 Task: Create New Customer with Customer Name: Eagle Eye Trading Post, Billing Address Line1: 1475 Vineyard Drive, Billing Address Line2:  Independence, Billing Address Line3:  Ohio 44131, Cell Number: 404-617-0247
Action: Mouse moved to (182, 31)
Screenshot: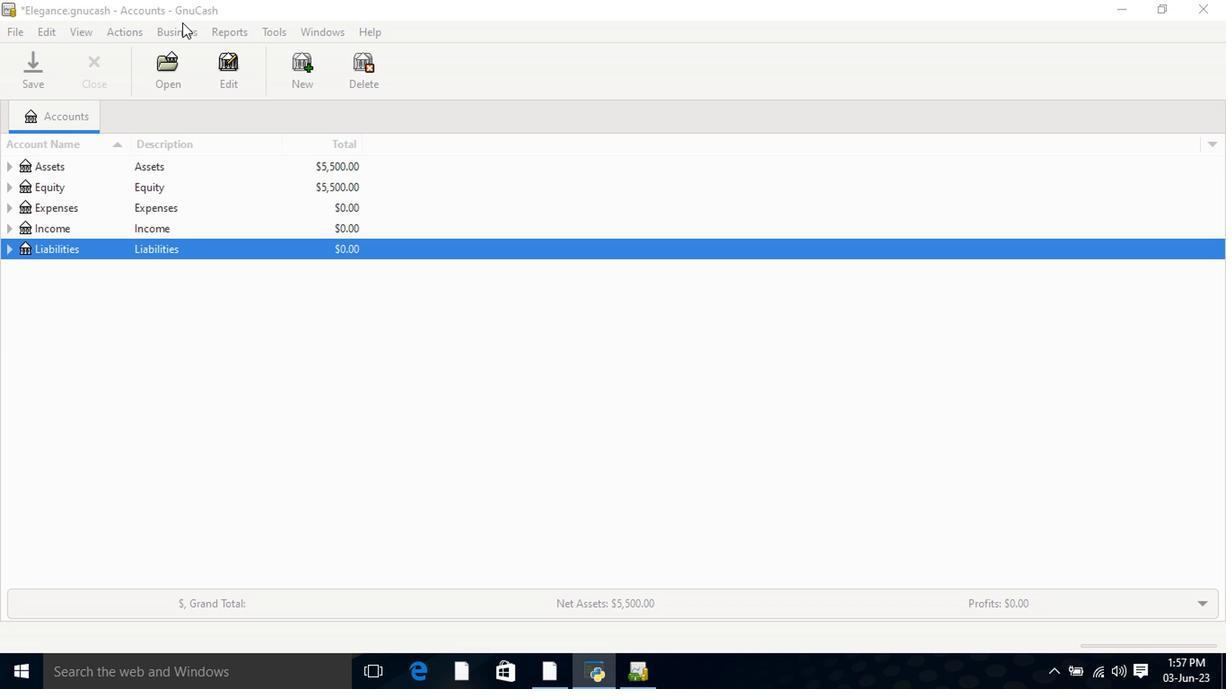 
Action: Mouse pressed left at (182, 31)
Screenshot: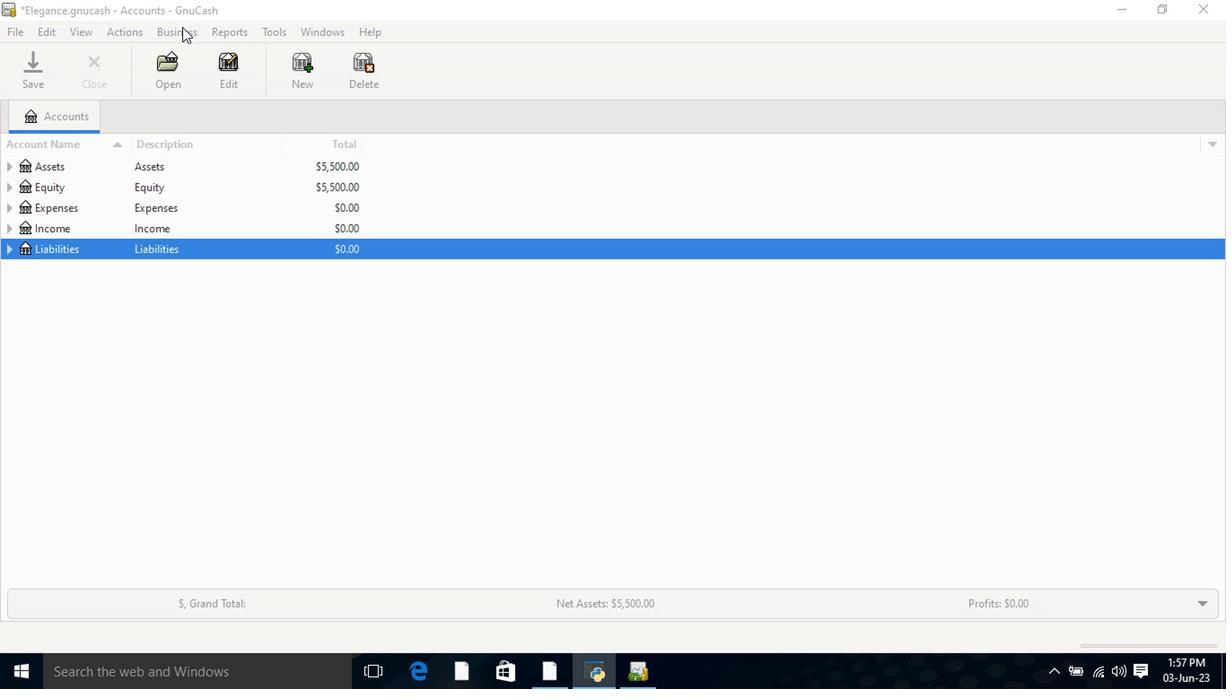 
Action: Mouse moved to (362, 77)
Screenshot: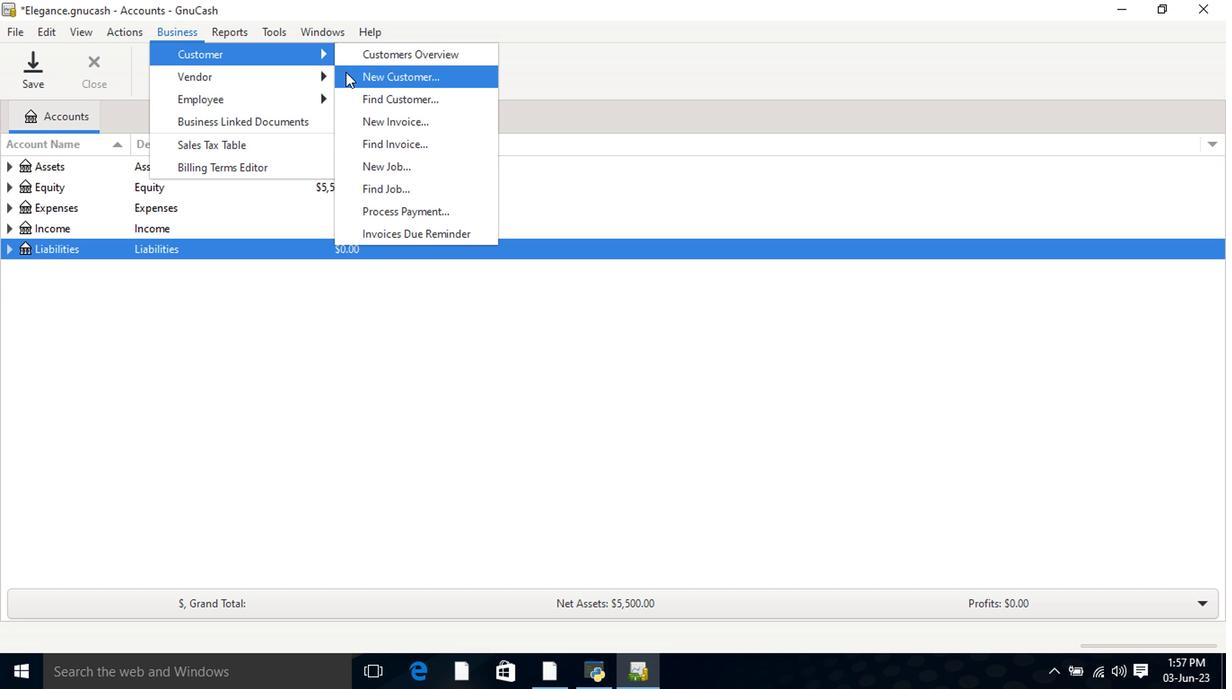 
Action: Mouse pressed left at (362, 77)
Screenshot: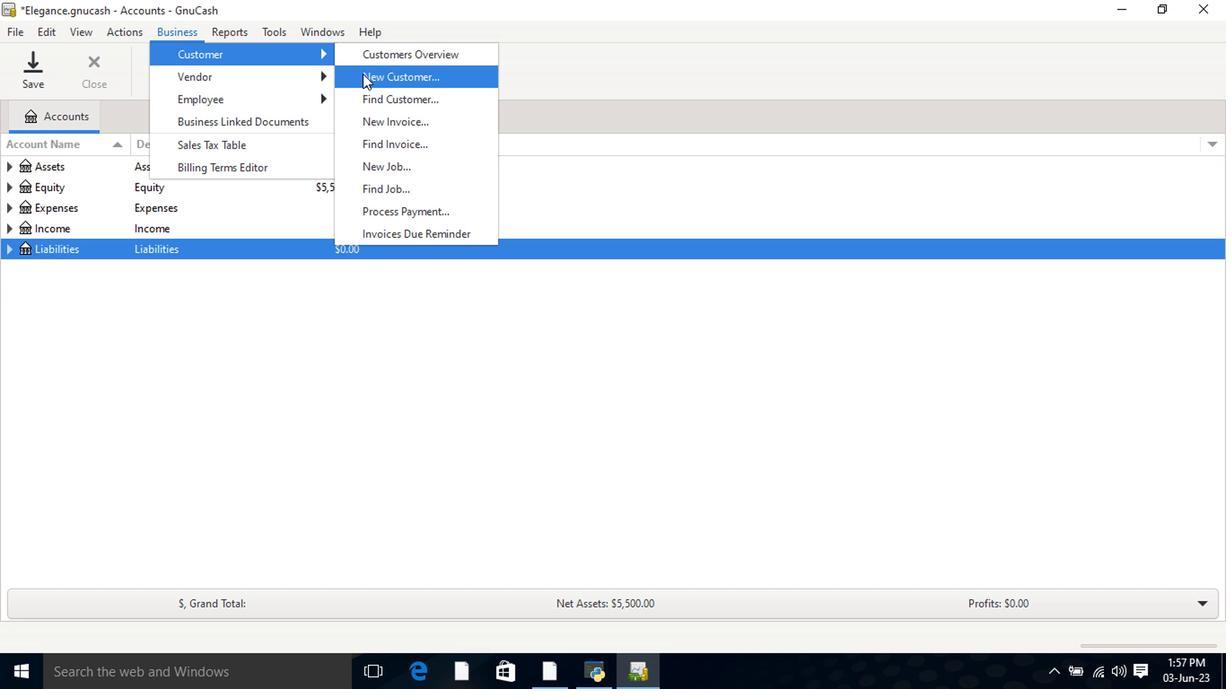 
Action: Mouse moved to (604, 200)
Screenshot: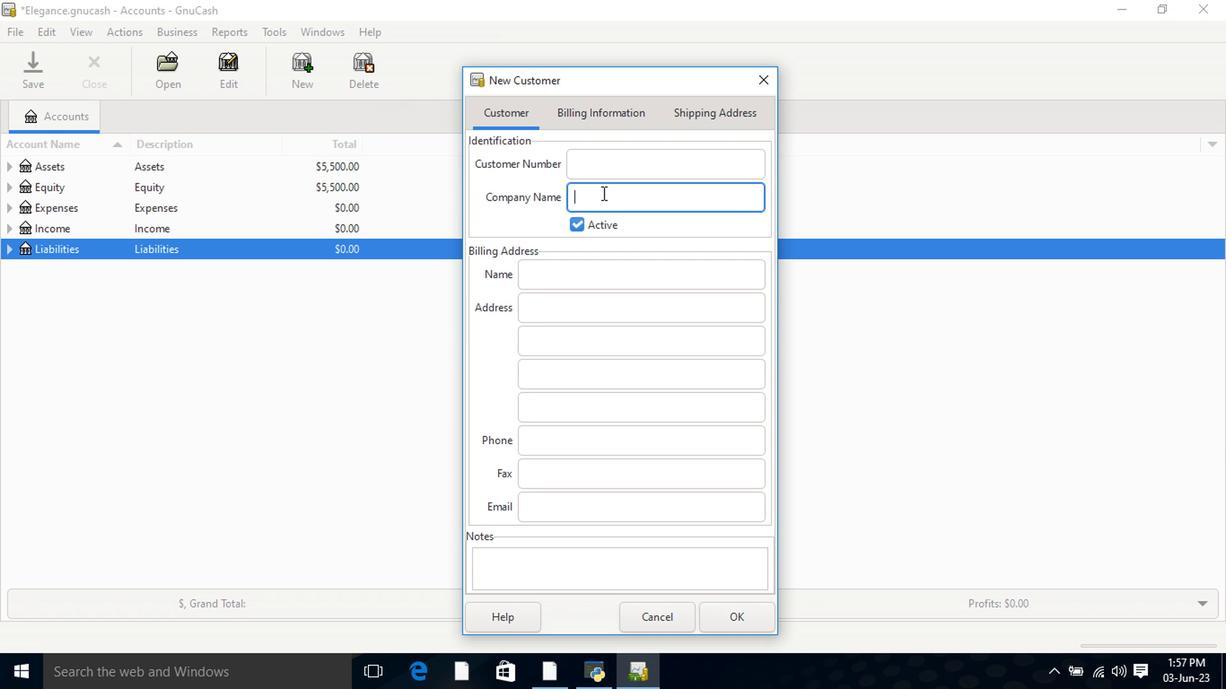 
Action: Key pressed <Key.shift>Eagle<Key.space><Key.shift>Eye<Key.space><Key.shift>Trading<Key.space><Key.shift>Post<Key.tab><Key.tab><Key.tab>
Screenshot: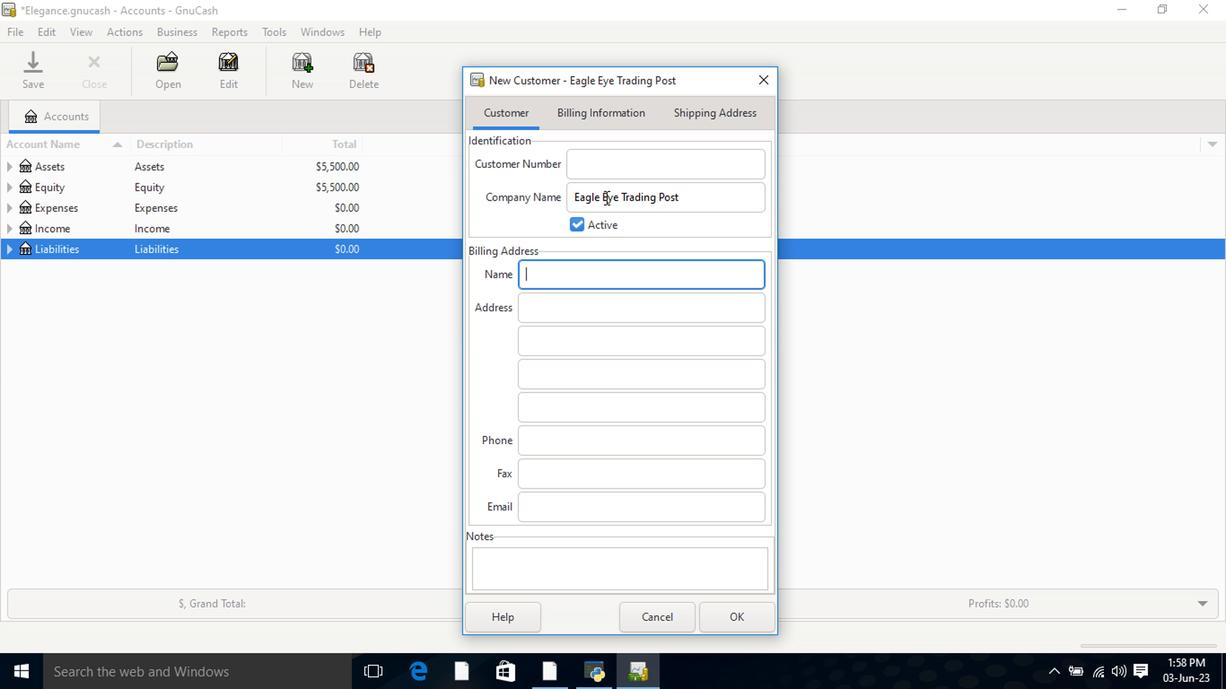 
Action: Mouse moved to (961, 387)
Screenshot: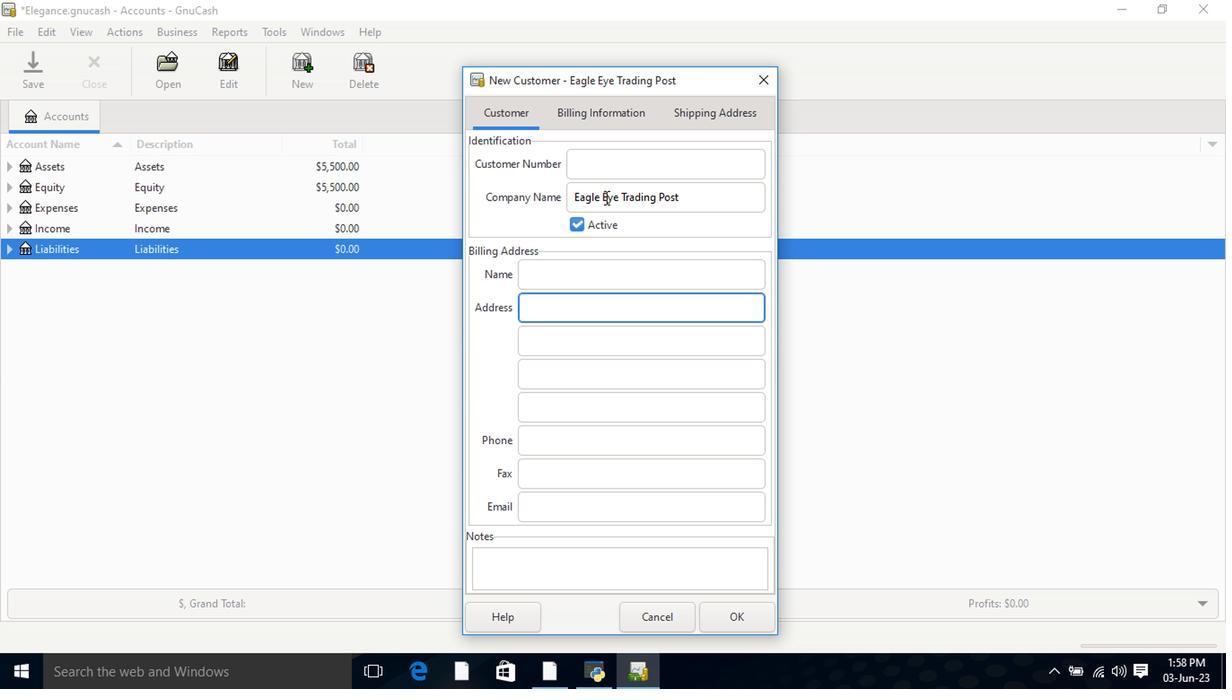 
Action: Key pressed 1475<Key.space><Key.shift>Vineyard<Key.space><Key.shift>Drive<Key.tab><Key.shift>Independence<Key.tab><Key.shift>Ohio<Key.space>44131<Key.tab><Key.tab>404-617-0247
Screenshot: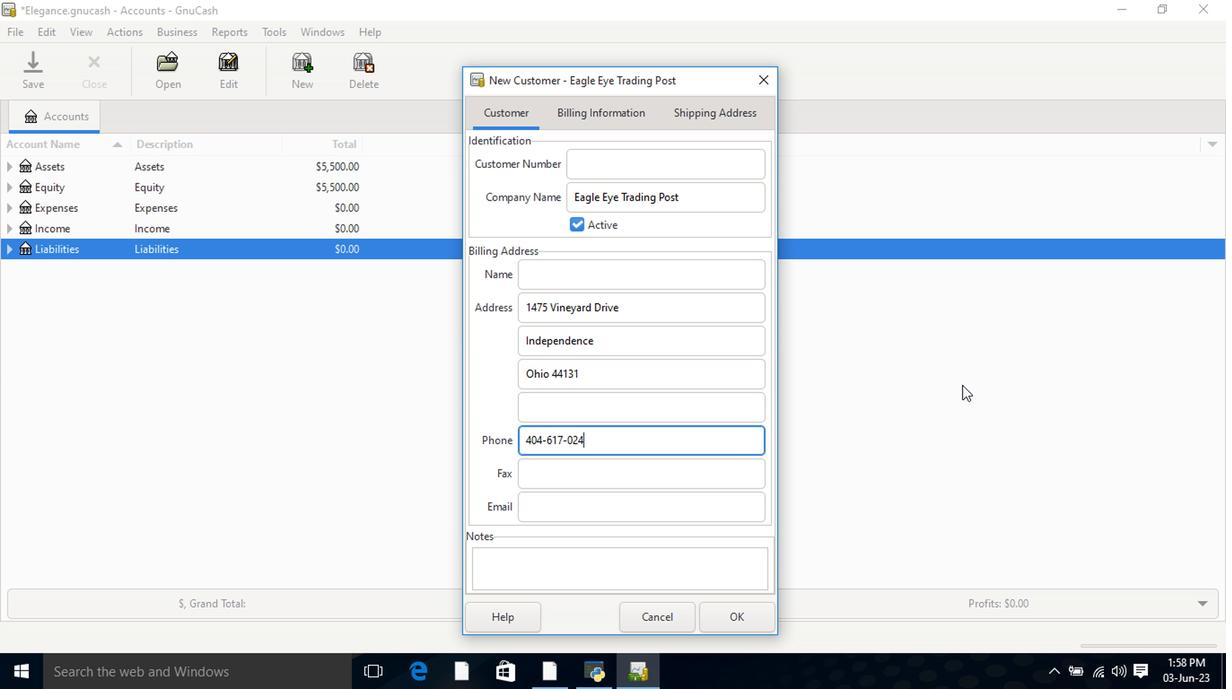 
Action: Mouse moved to (627, 123)
Screenshot: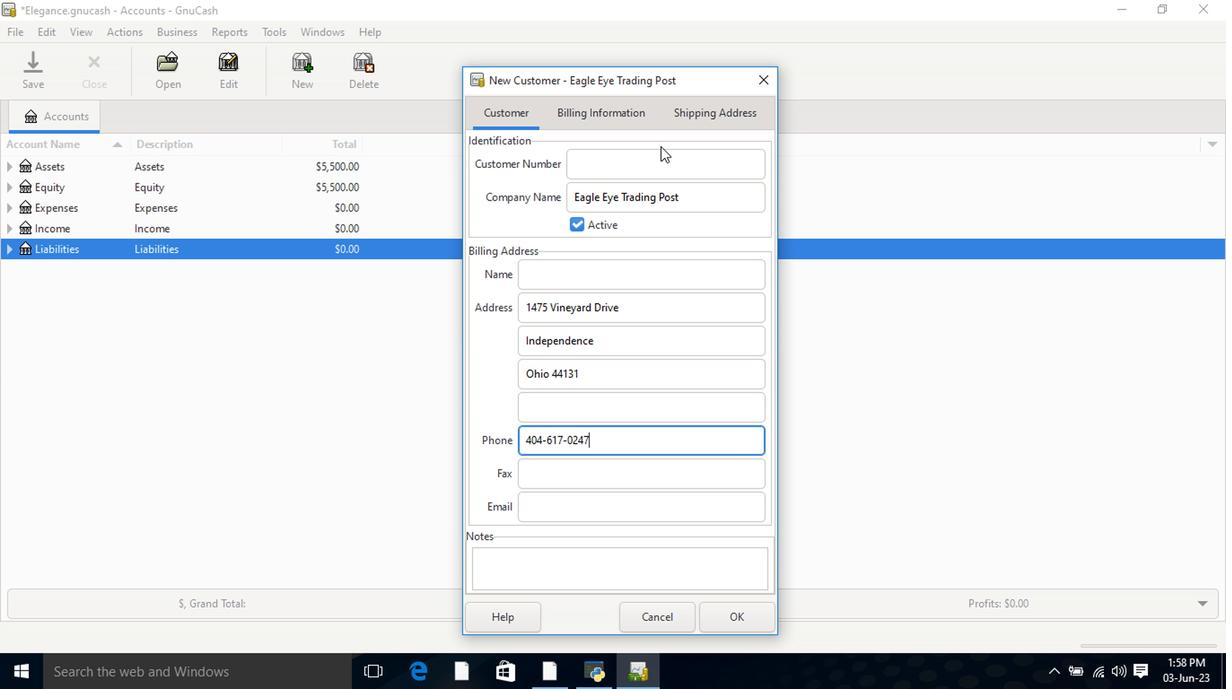 
Action: Mouse pressed left at (627, 123)
Screenshot: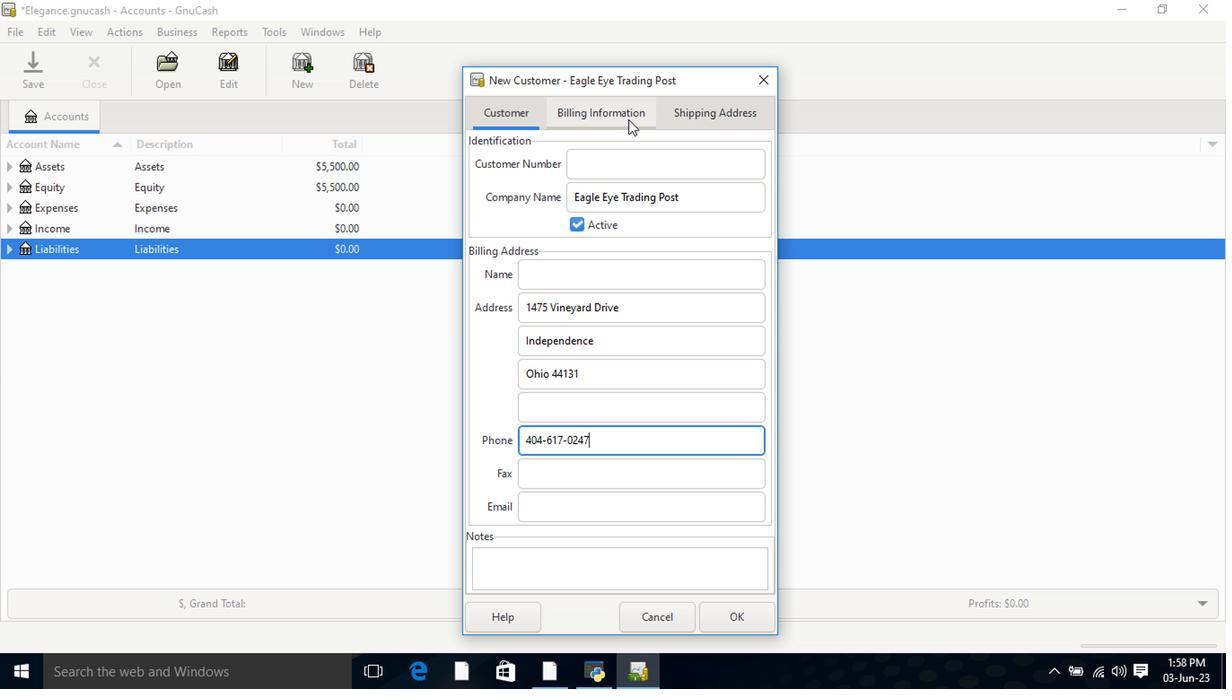 
Action: Mouse moved to (747, 116)
Screenshot: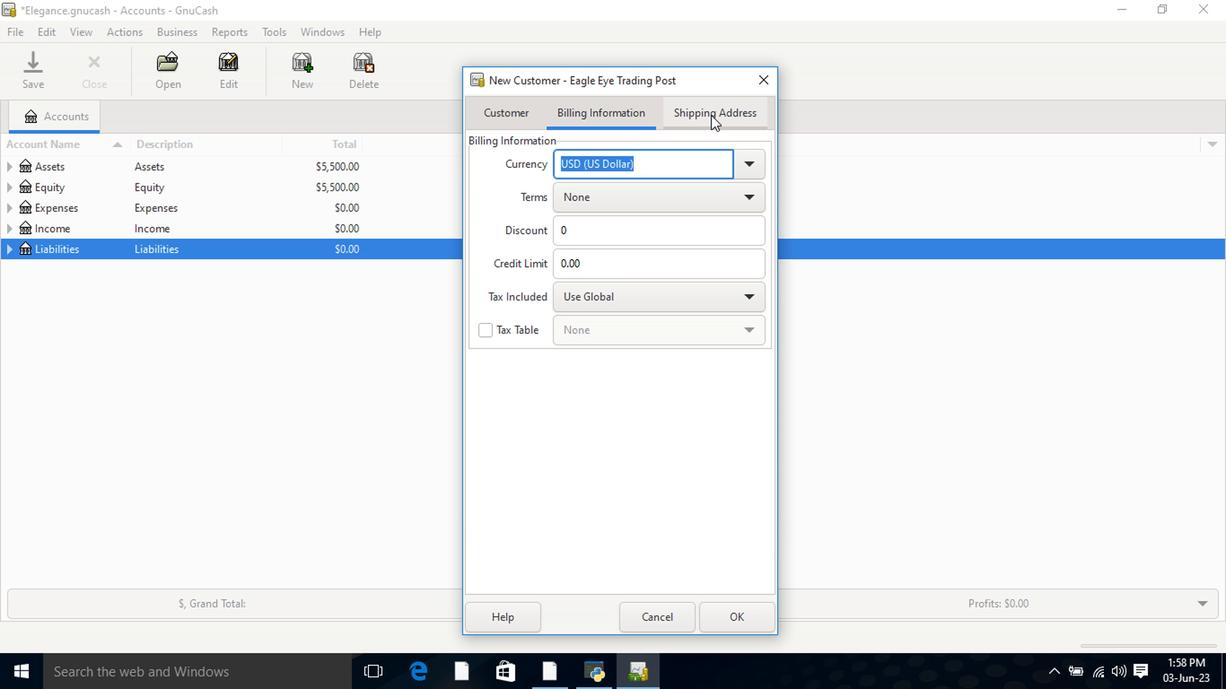 
Action: Mouse pressed left at (747, 116)
Screenshot: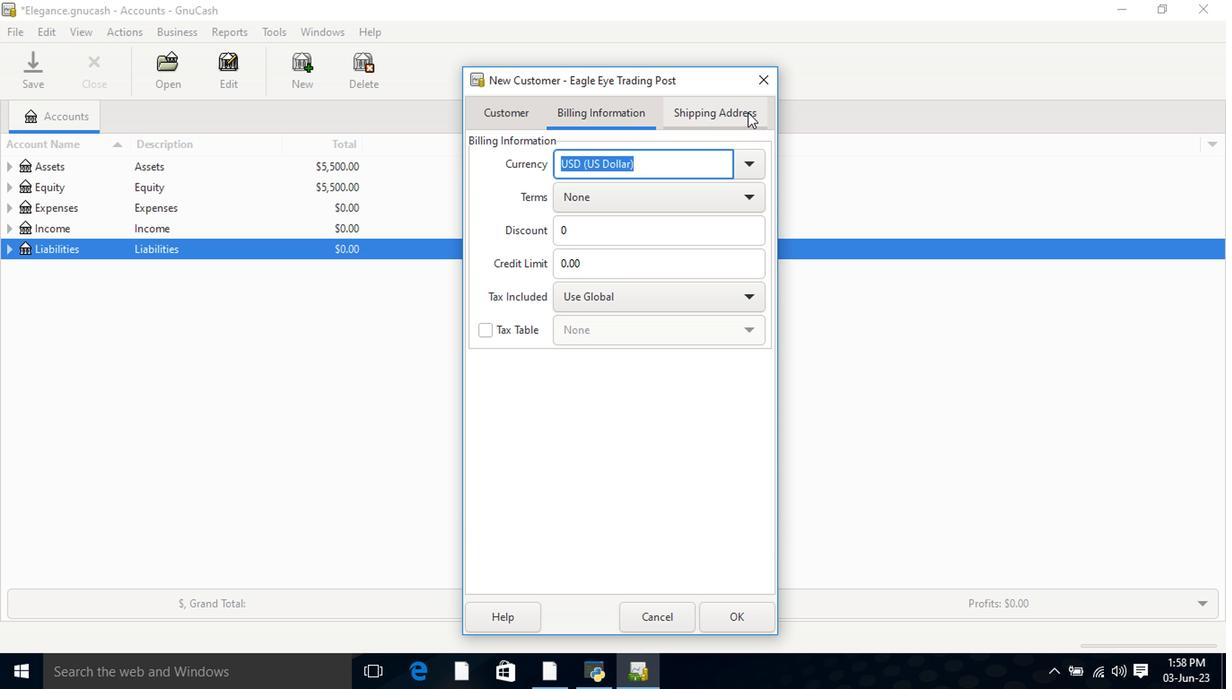 
Action: Mouse moved to (734, 618)
Screenshot: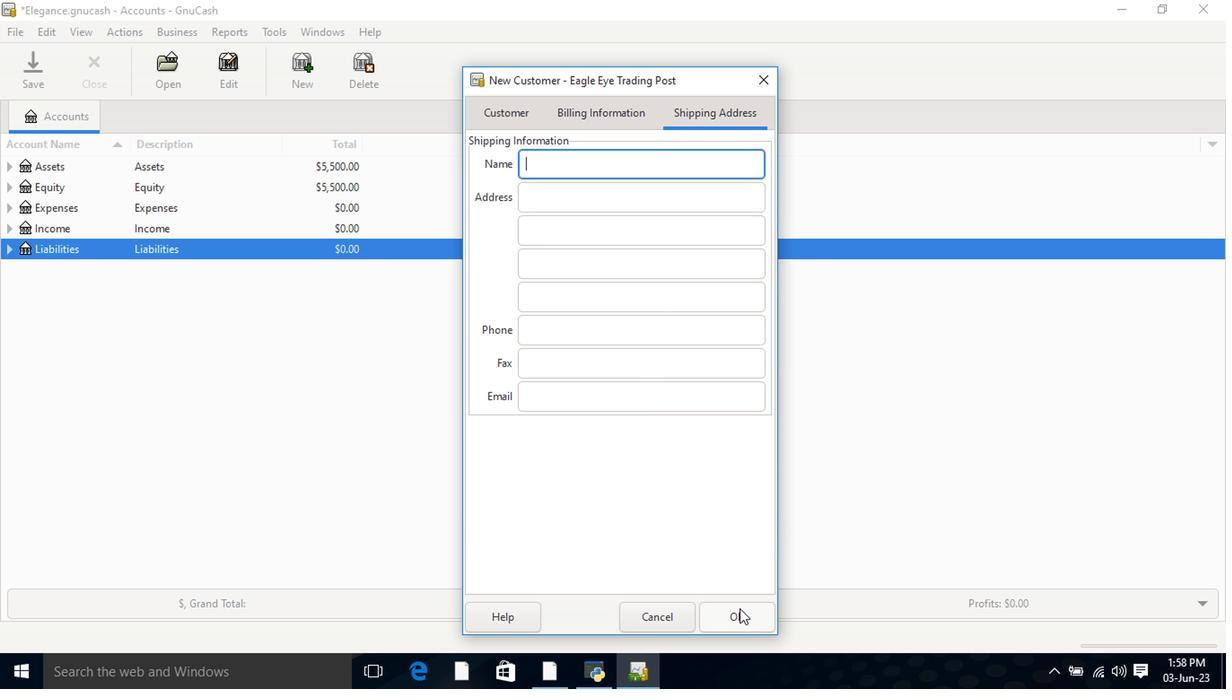 
Action: Mouse pressed left at (734, 618)
Screenshot: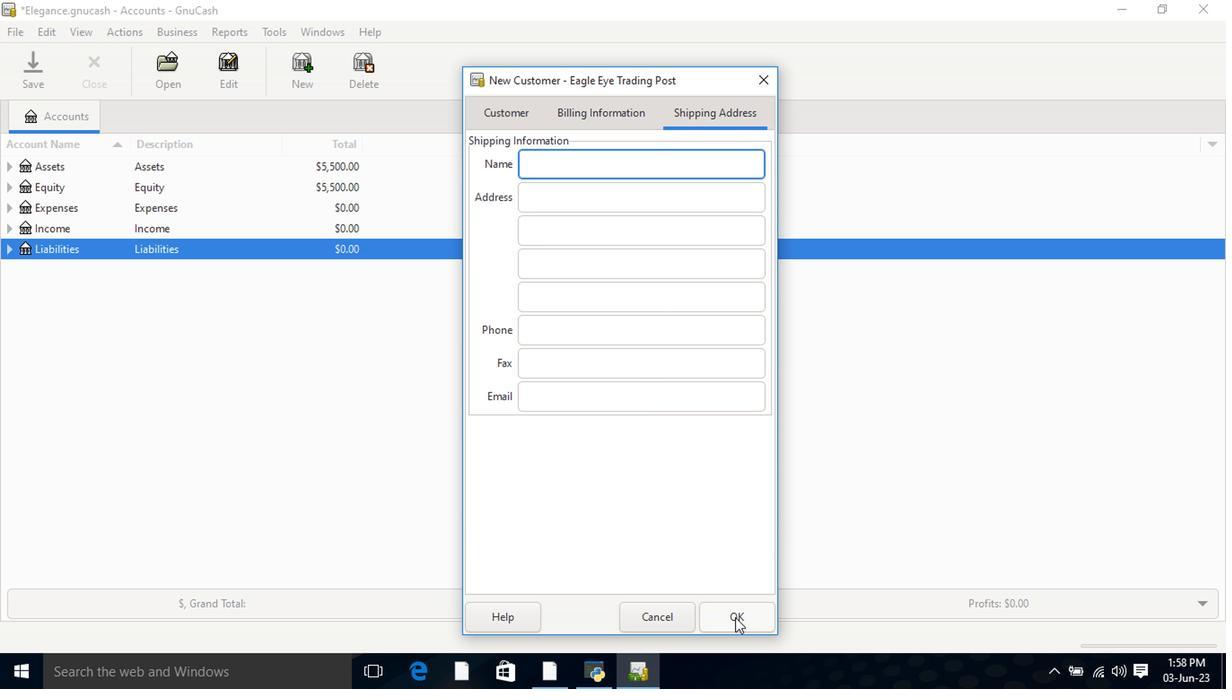 
Action: Mouse moved to (732, 610)
Screenshot: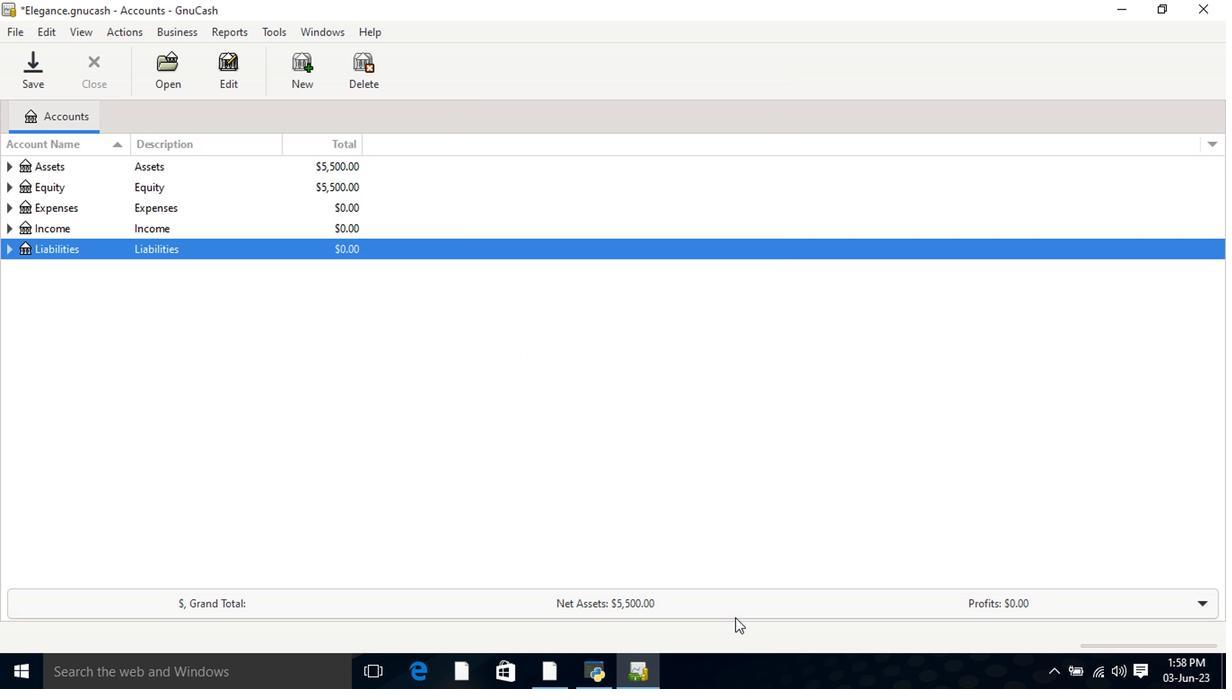 
